 Task: Check the data of all home types sold above the list price in the last 5 years.
Action: Mouse moved to (457, 192)
Screenshot: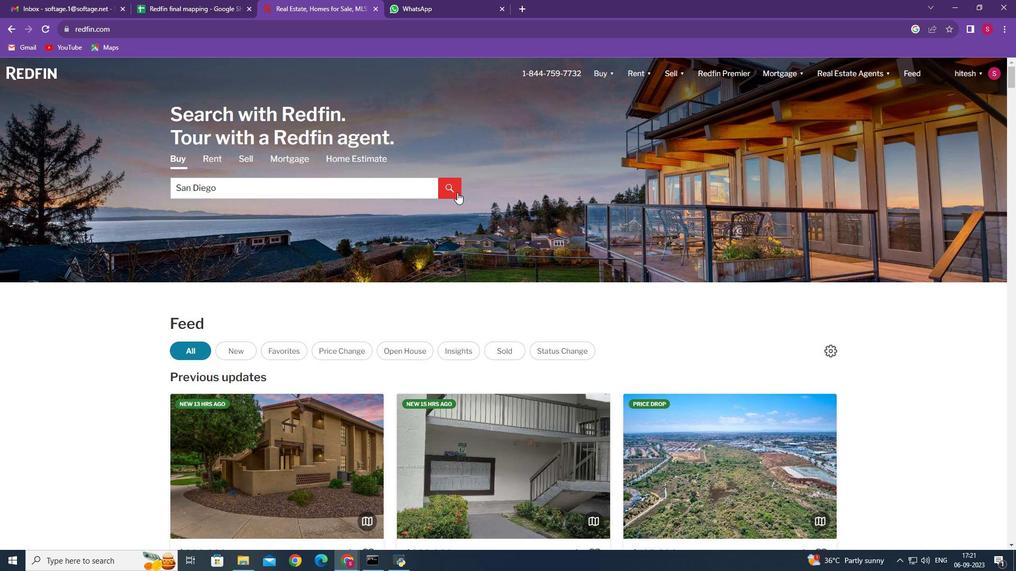
Action: Mouse pressed left at (457, 192)
Screenshot: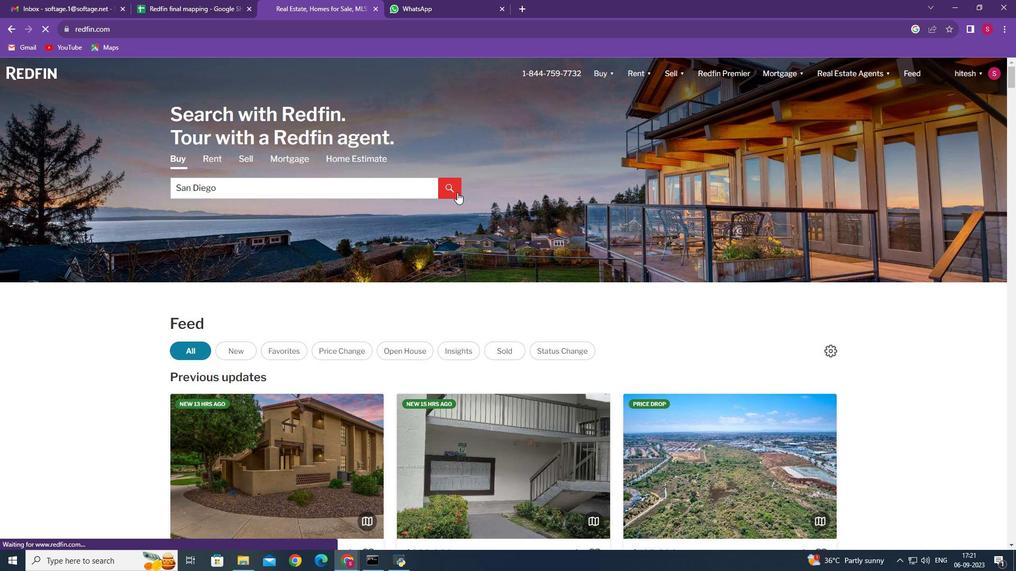 
Action: Mouse moved to (917, 111)
Screenshot: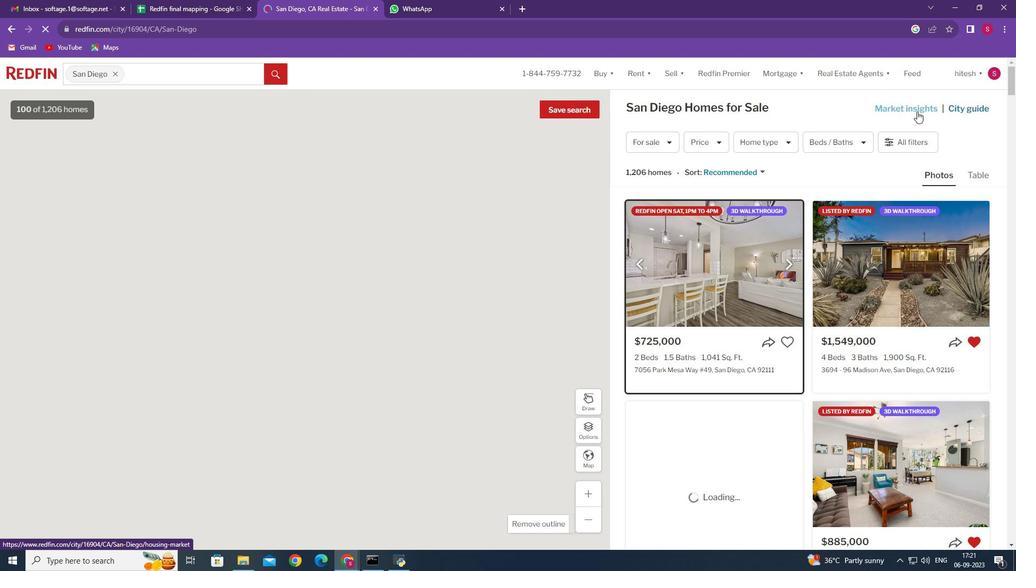 
Action: Mouse pressed left at (917, 111)
Screenshot: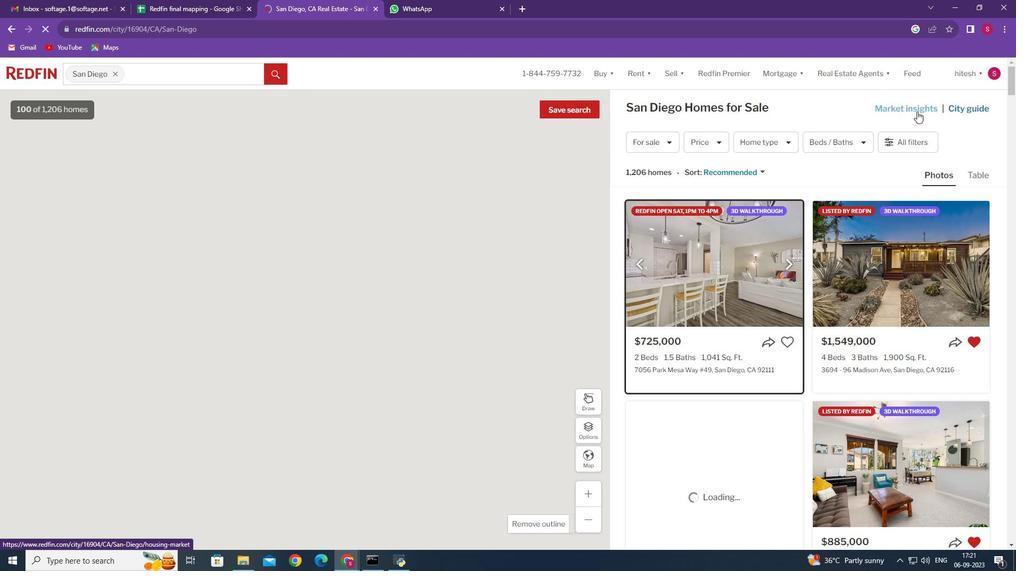 
Action: Mouse moved to (245, 194)
Screenshot: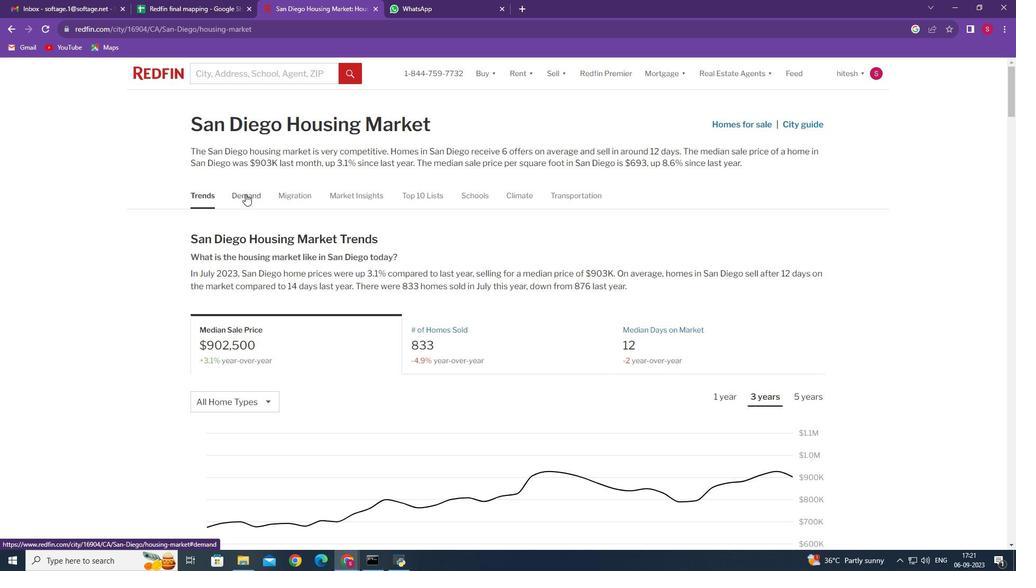 
Action: Mouse pressed left at (245, 194)
Screenshot: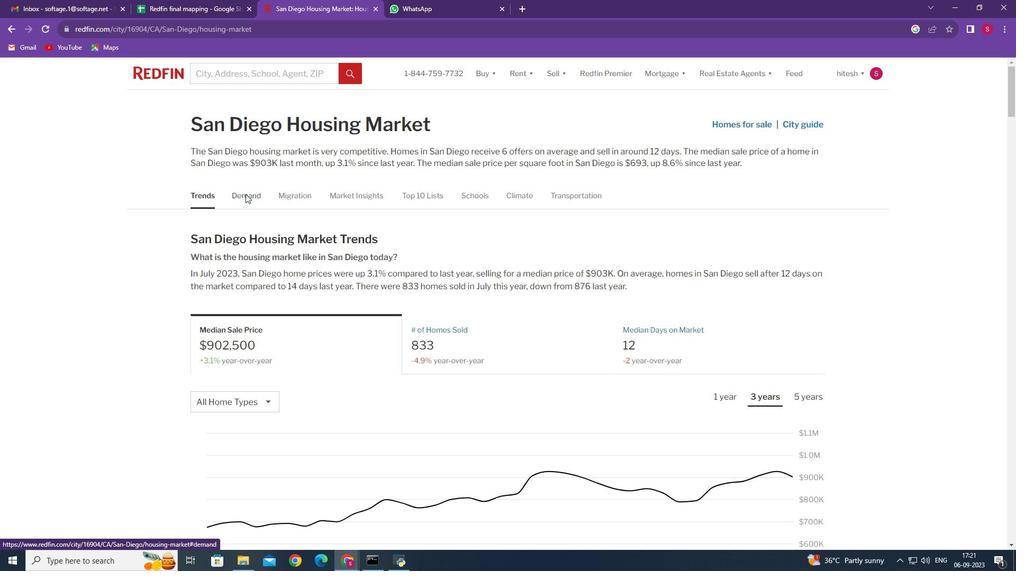 
Action: Mouse moved to (462, 265)
Screenshot: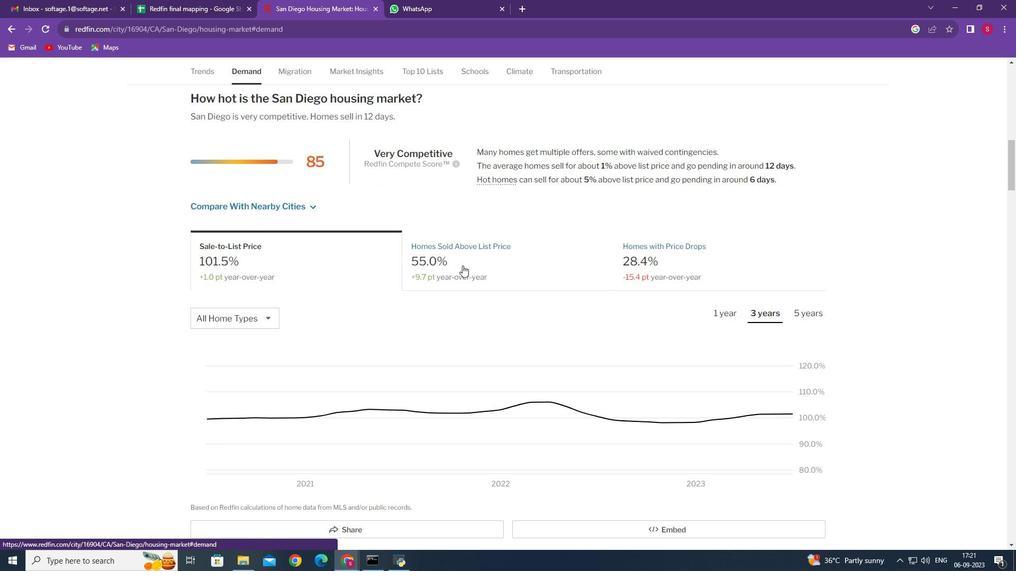 
Action: Mouse pressed left at (462, 265)
Screenshot: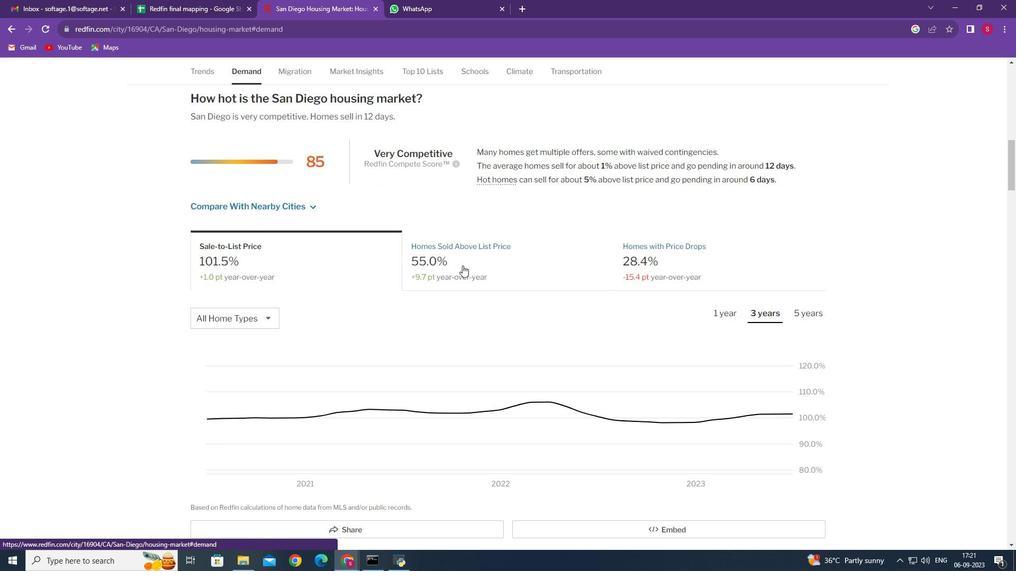 
Action: Mouse moved to (266, 317)
Screenshot: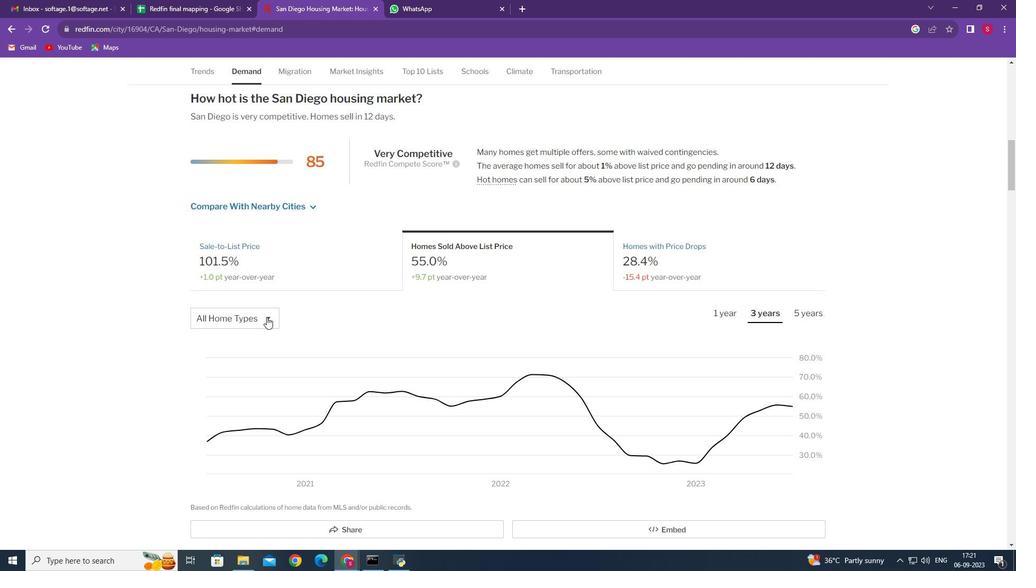 
Action: Mouse pressed left at (266, 317)
Screenshot: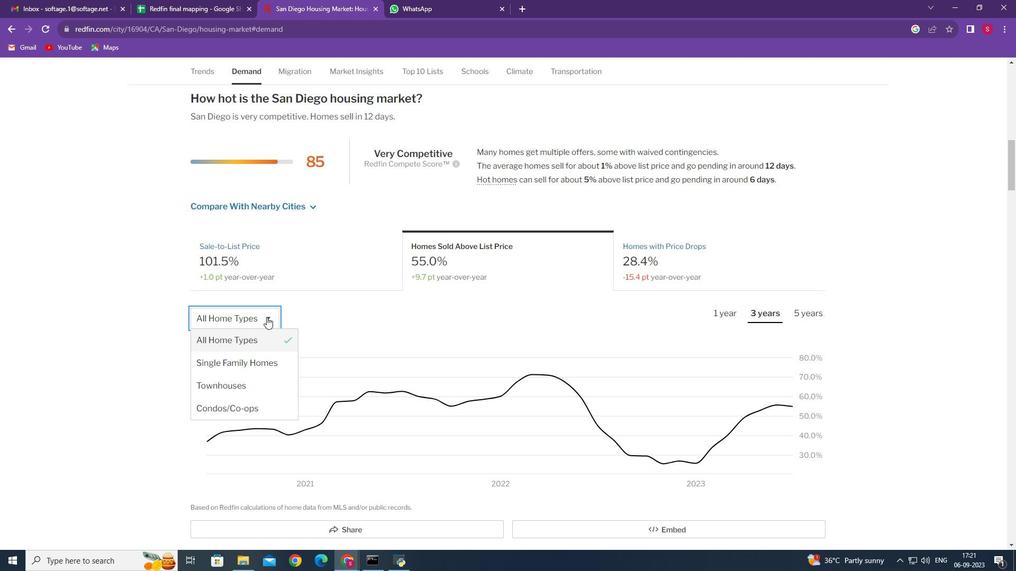
Action: Mouse moved to (266, 338)
Screenshot: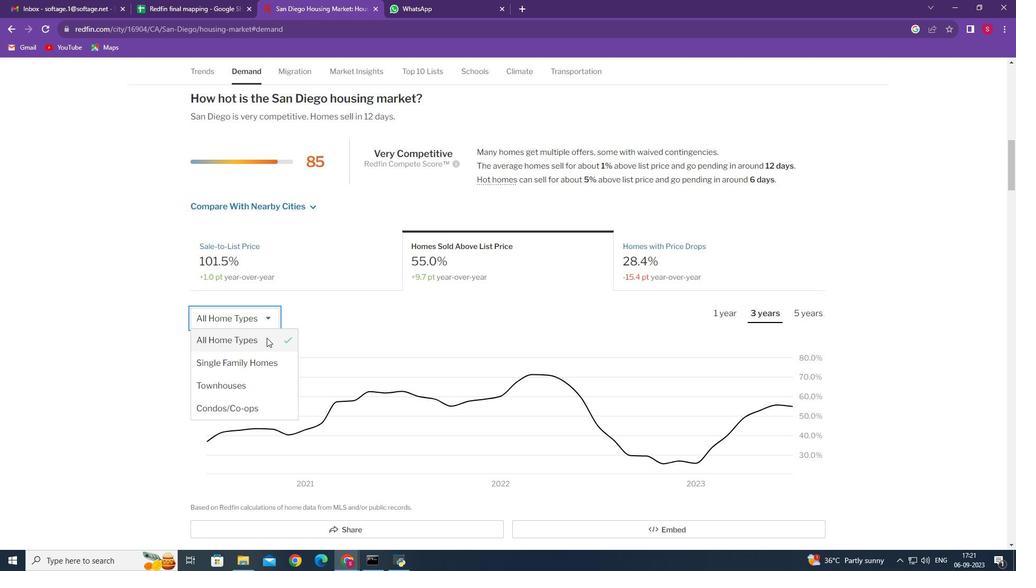 
Action: Mouse pressed left at (266, 338)
Screenshot: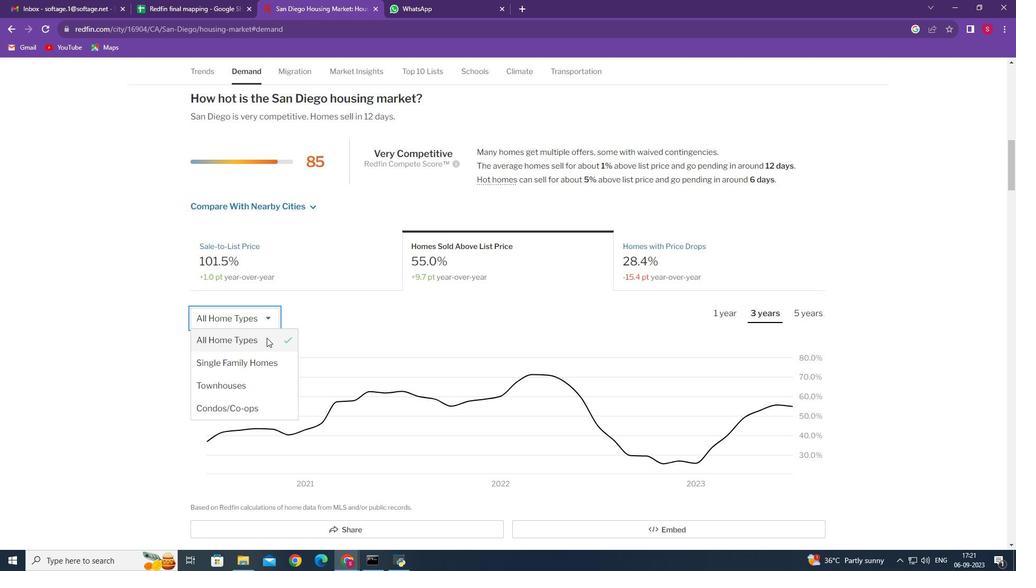 
Action: Mouse moved to (820, 312)
Screenshot: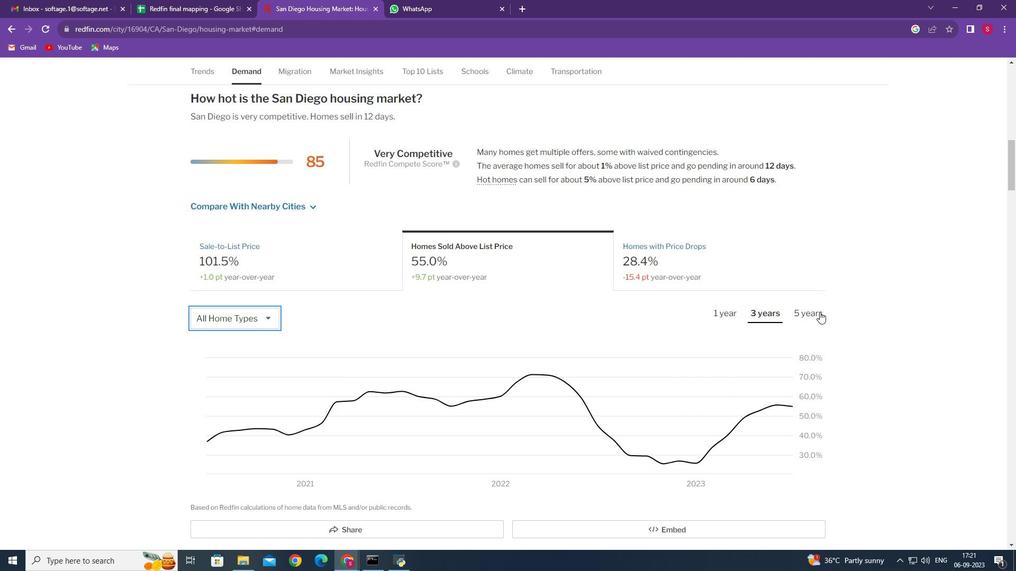 
Action: Mouse pressed left at (820, 312)
Screenshot: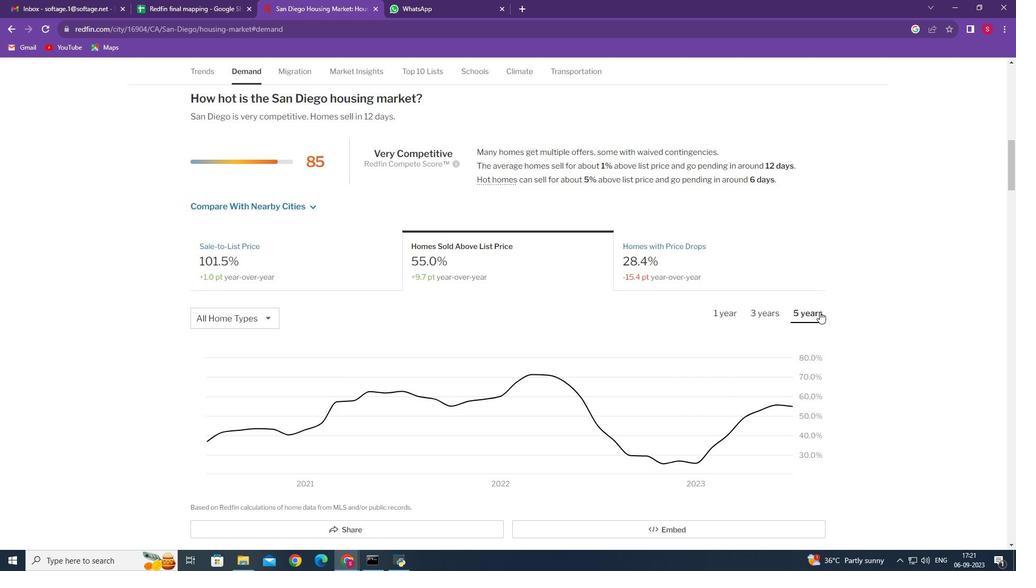 
Action: Mouse moved to (198, 356)
Screenshot: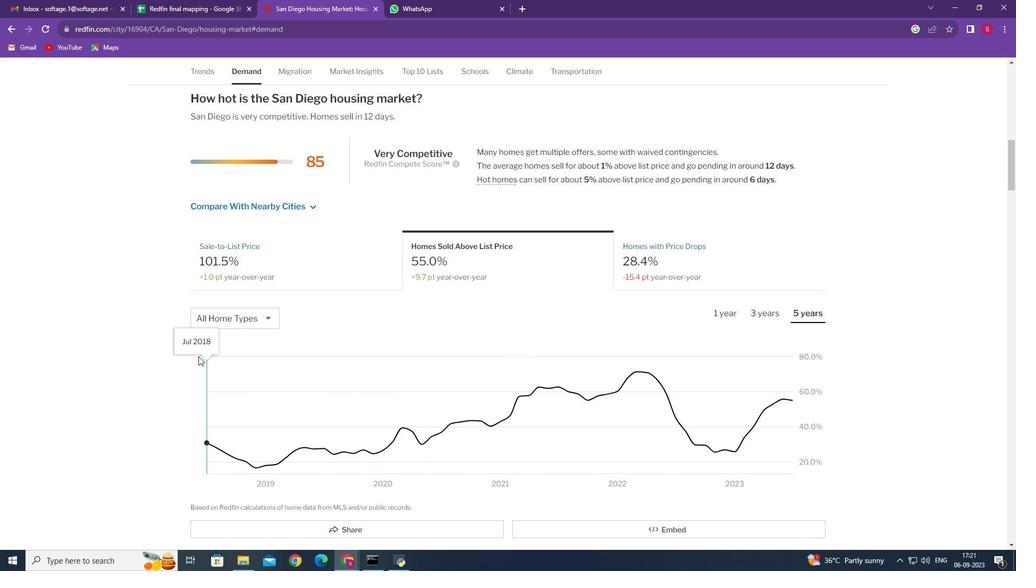 
